 Task: Find flights from New Delhi to London departing between 4:00 AM and 10:00 AM on July 11.
Action: Mouse moved to (643, 156)
Screenshot: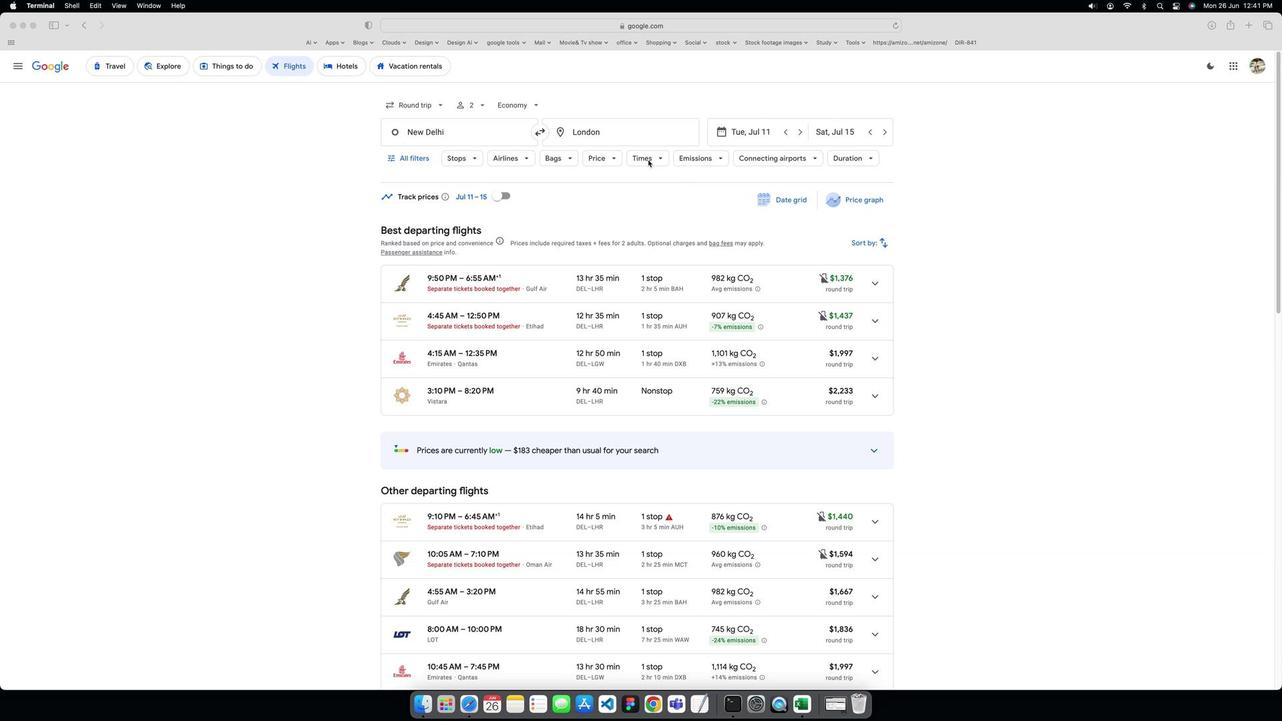 
Action: Mouse pressed left at (643, 156)
Screenshot: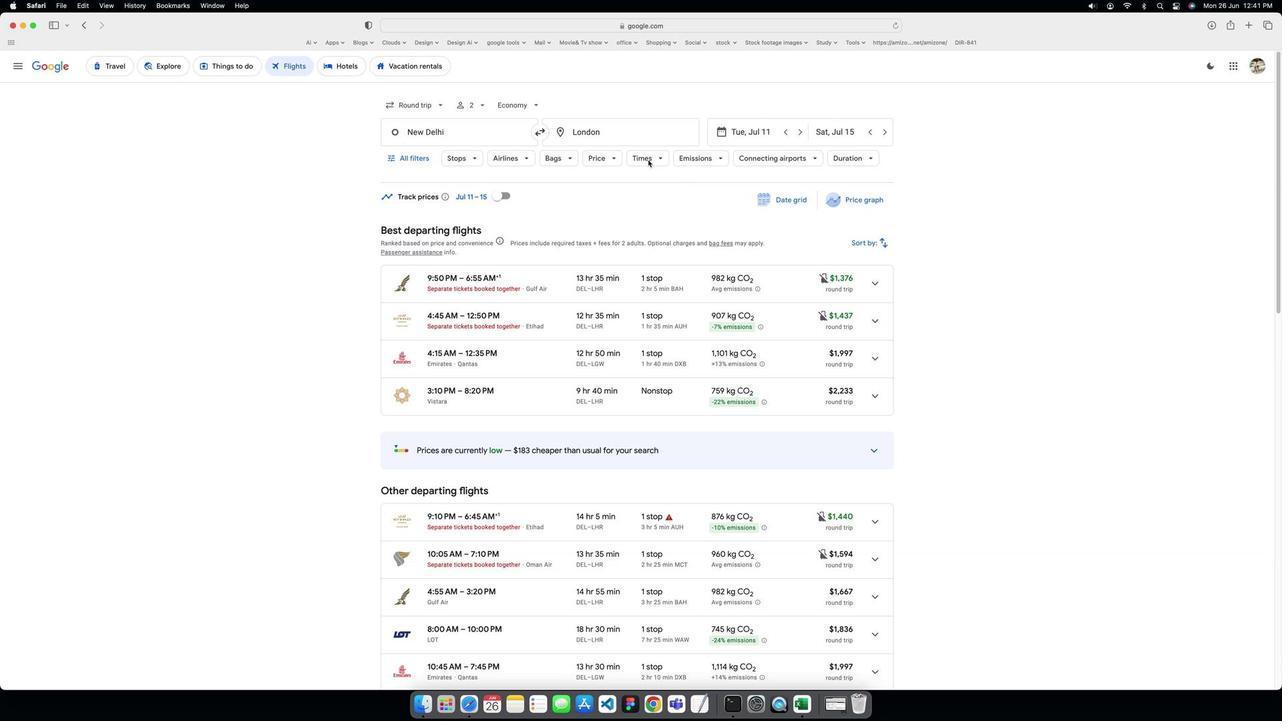 
Action: Mouse moved to (643, 156)
Screenshot: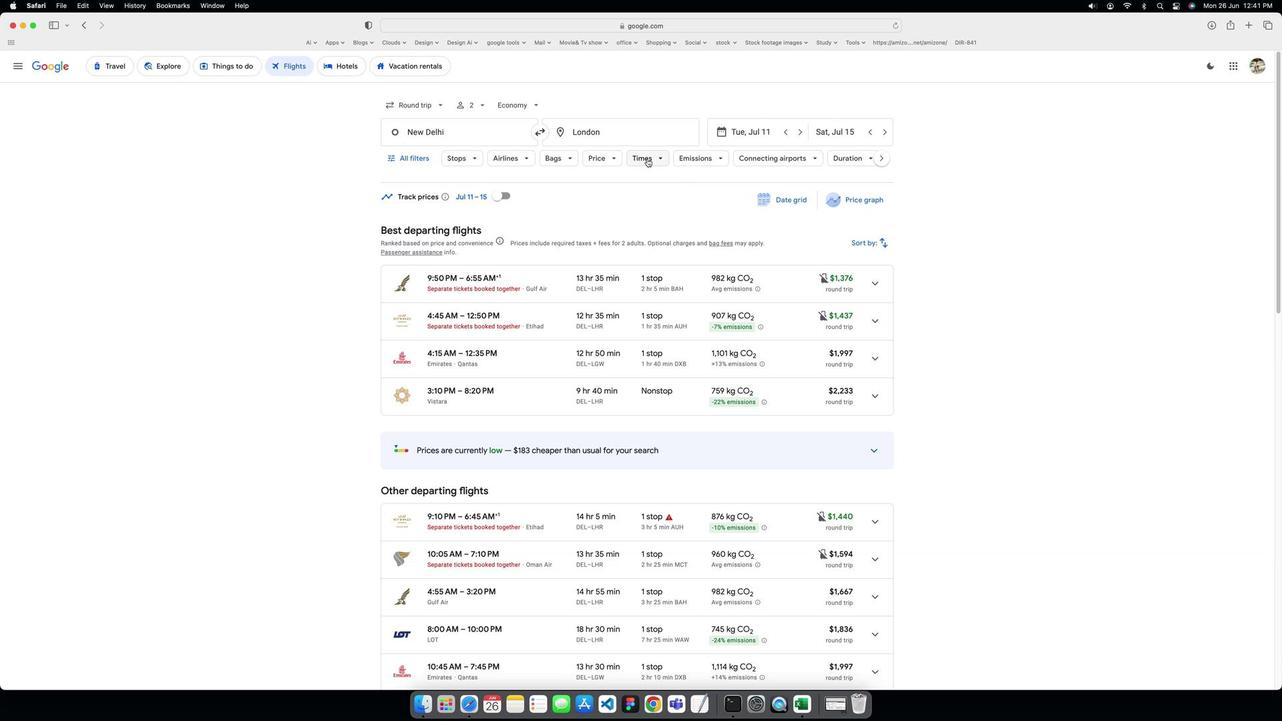 
Action: Mouse pressed left at (643, 156)
Screenshot: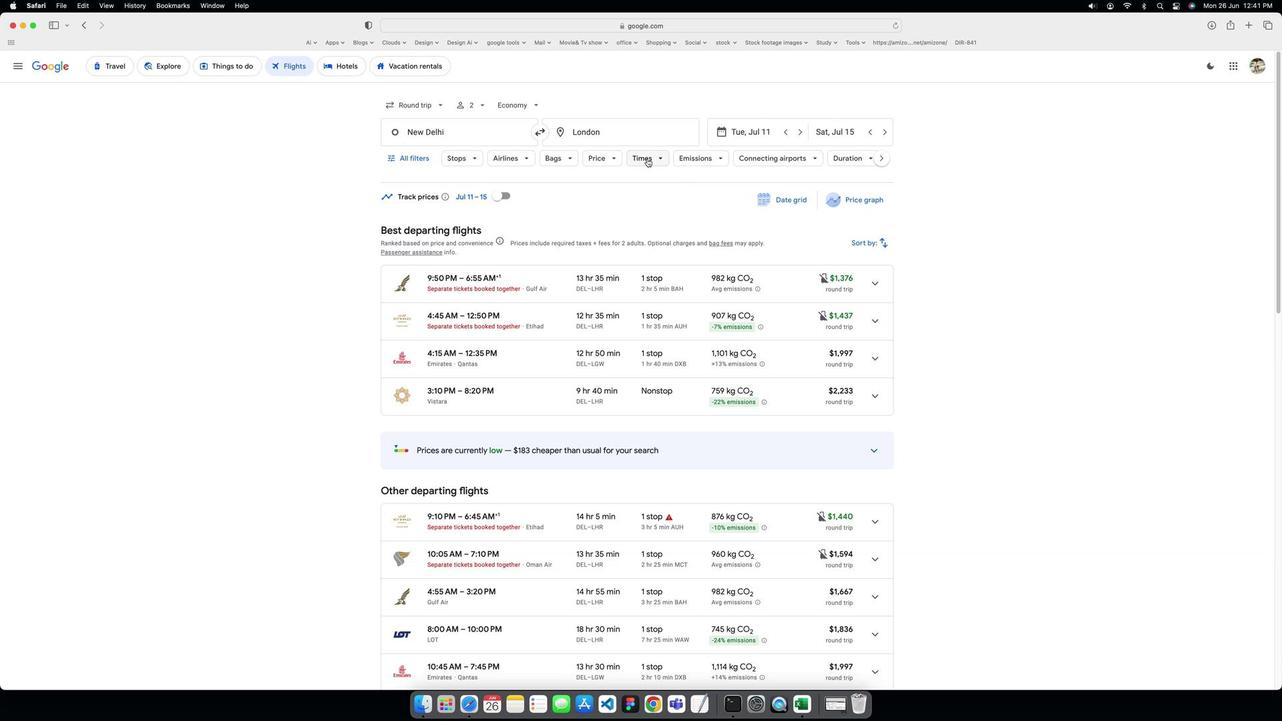 
Action: Mouse moved to (641, 281)
Screenshot: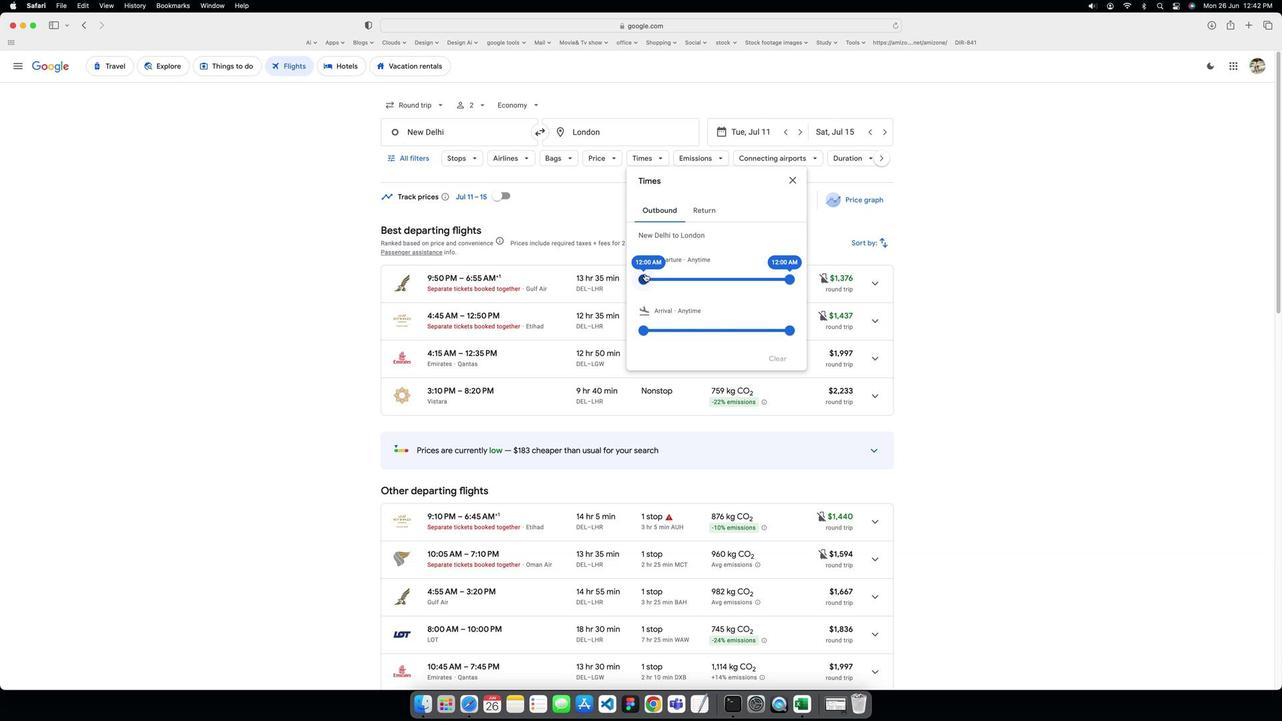 
Action: Mouse pressed left at (641, 281)
Screenshot: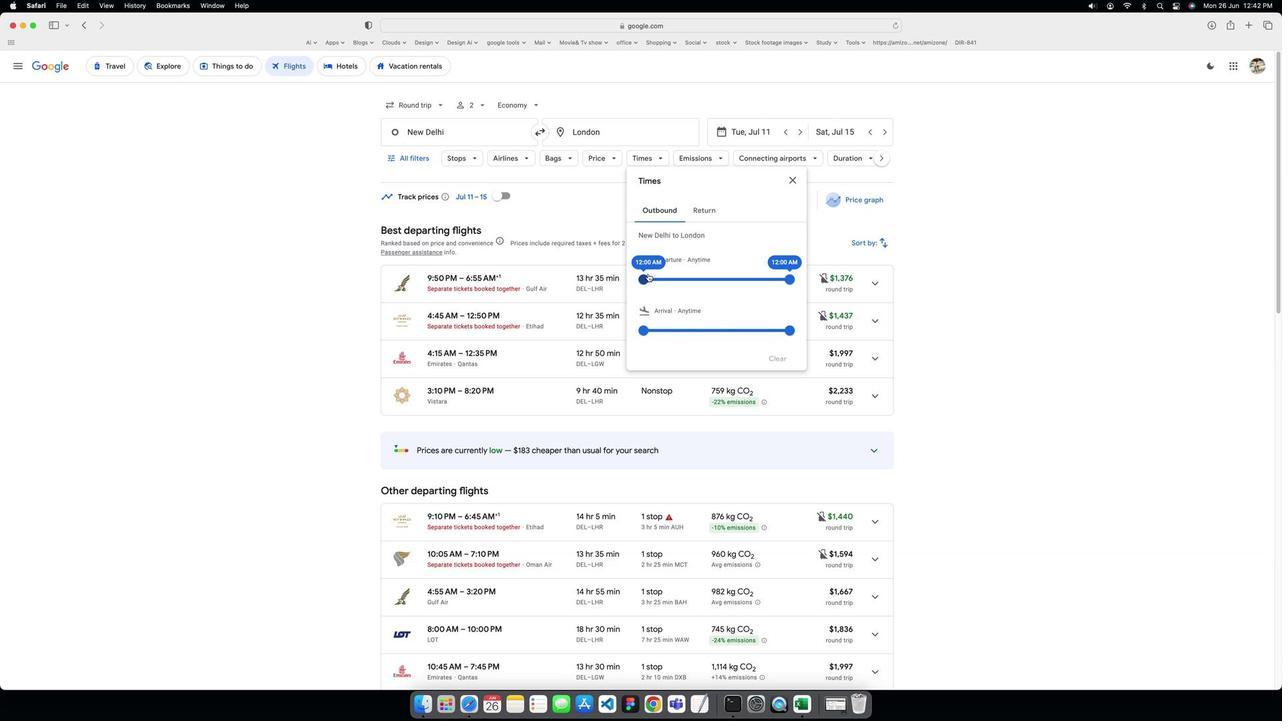 
Action: Mouse moved to (785, 283)
Screenshot: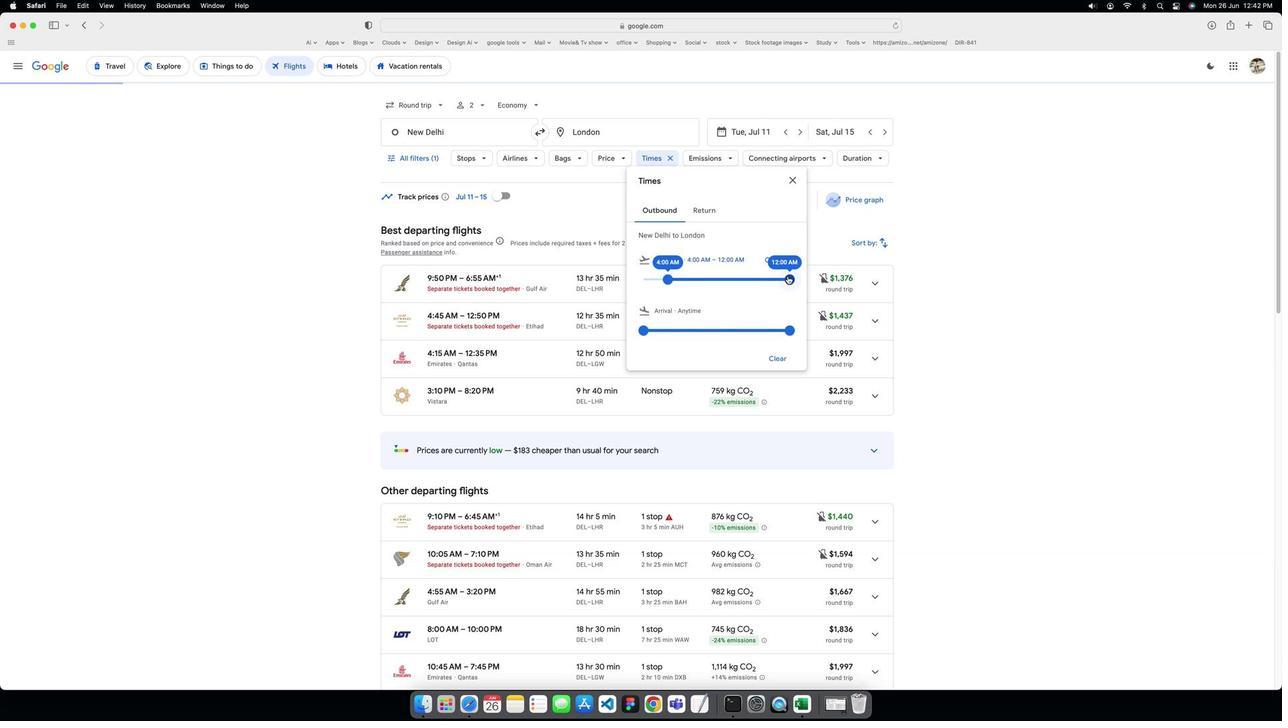
Action: Mouse pressed left at (785, 283)
Screenshot: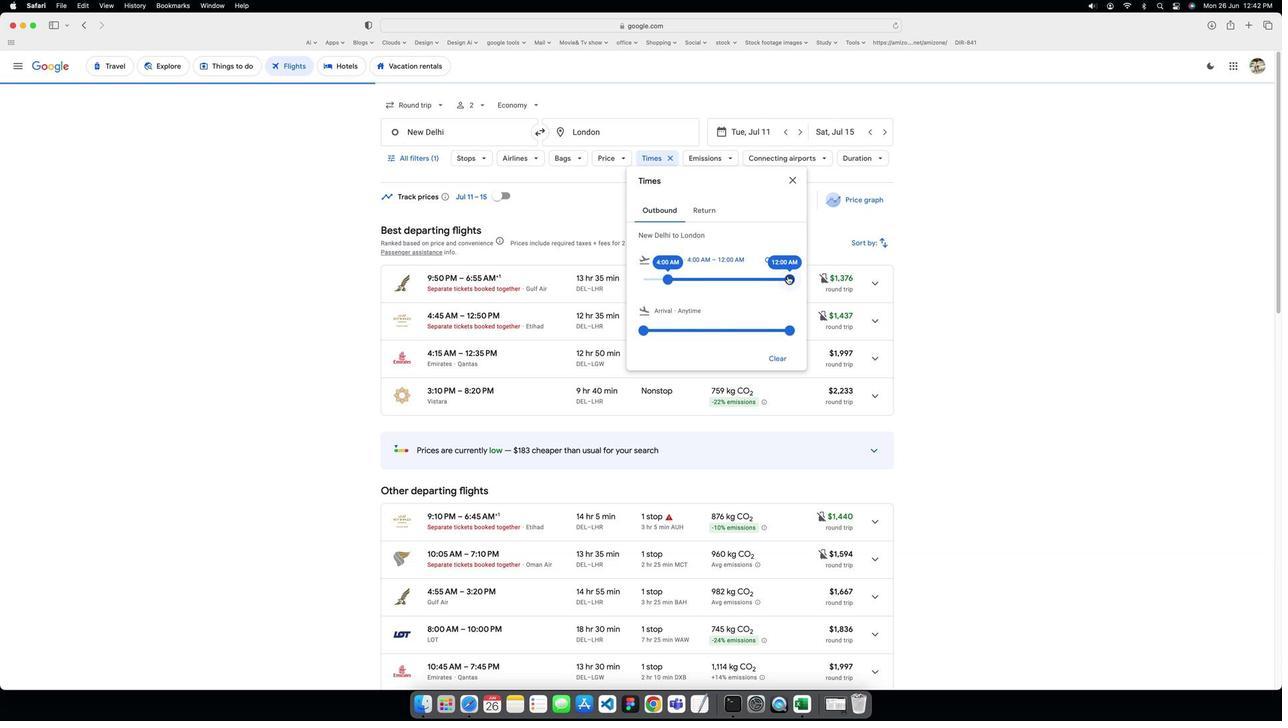 
Action: Mouse moved to (786, 179)
Screenshot: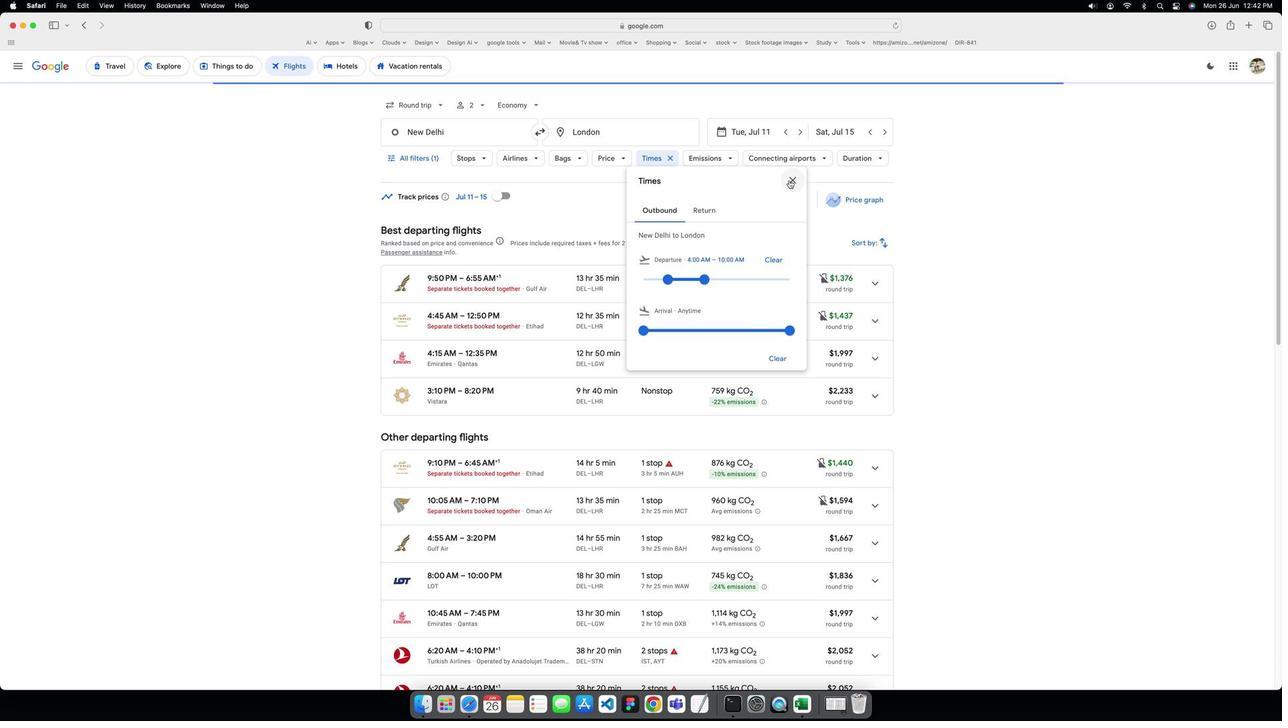 
Action: Mouse pressed left at (786, 179)
Screenshot: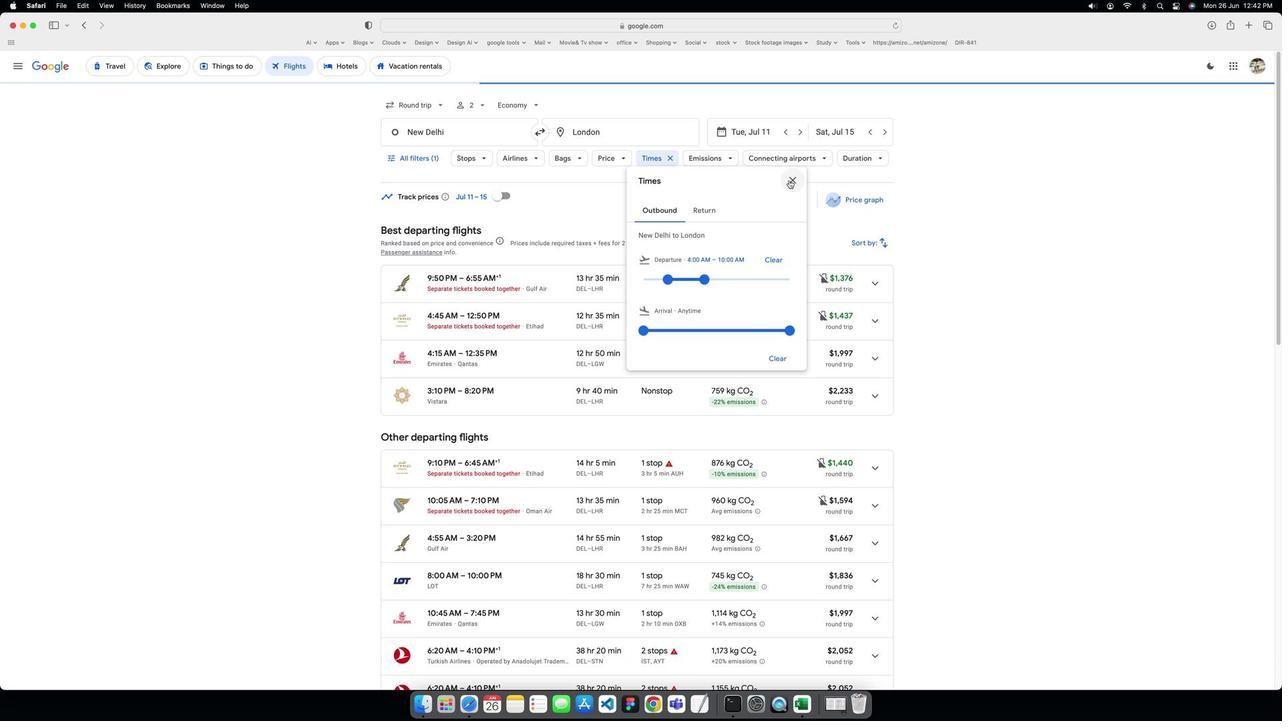 
